 Task: Use the formula "DSTDEVP" in spreadsheet "Project portfolio".
Action: Mouse moved to (287, 334)
Screenshot: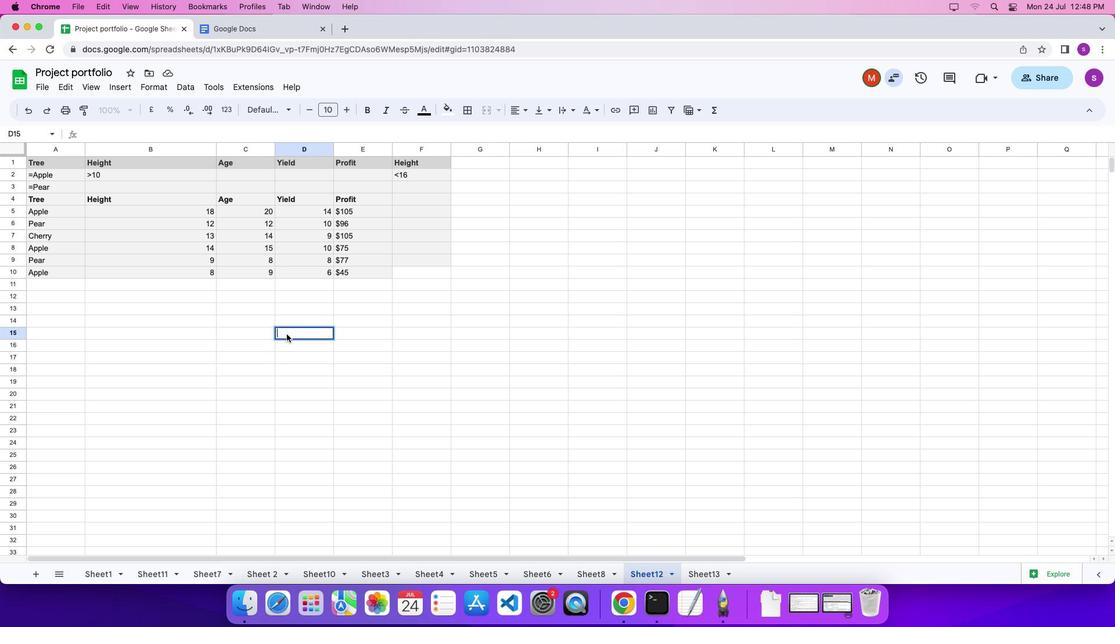 
Action: Mouse pressed left at (287, 334)
Screenshot: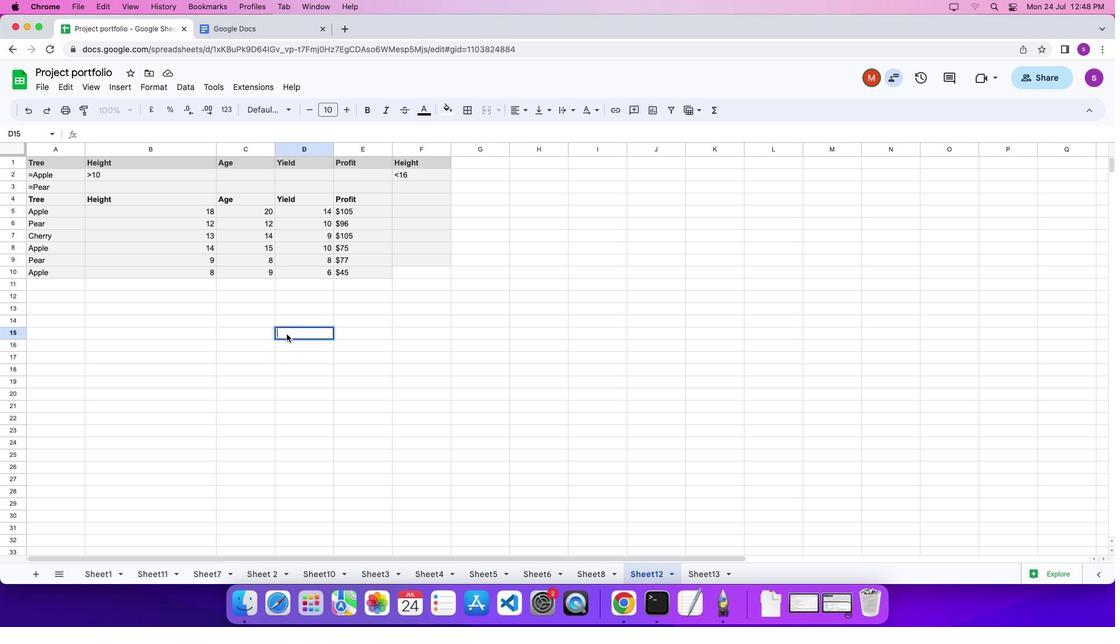 
Action: Key pressed '='
Screenshot: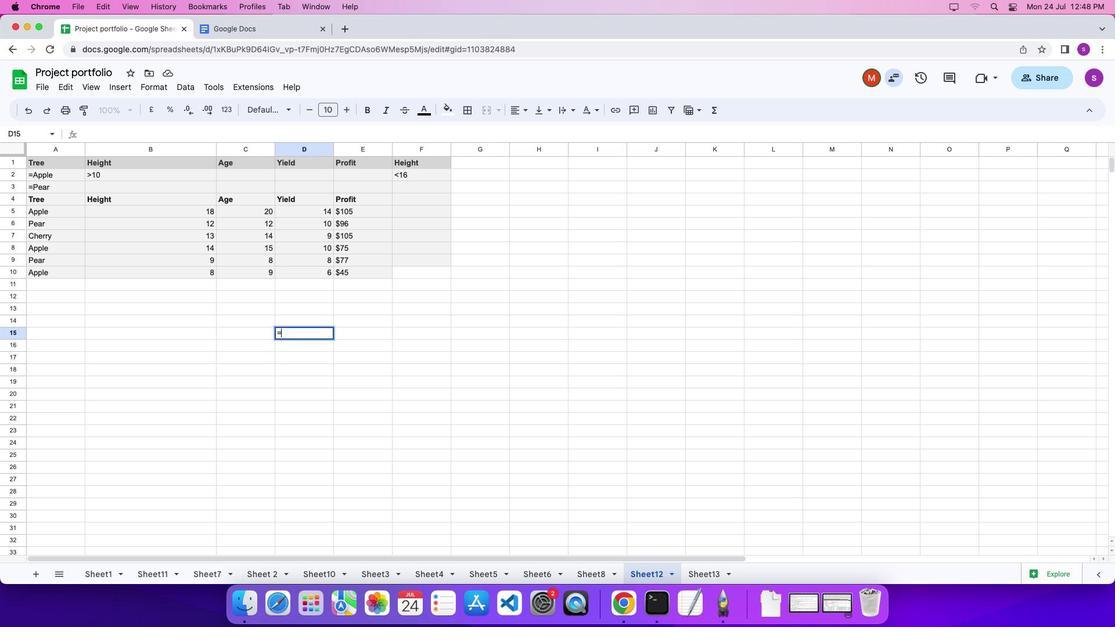 
Action: Mouse moved to (714, 107)
Screenshot: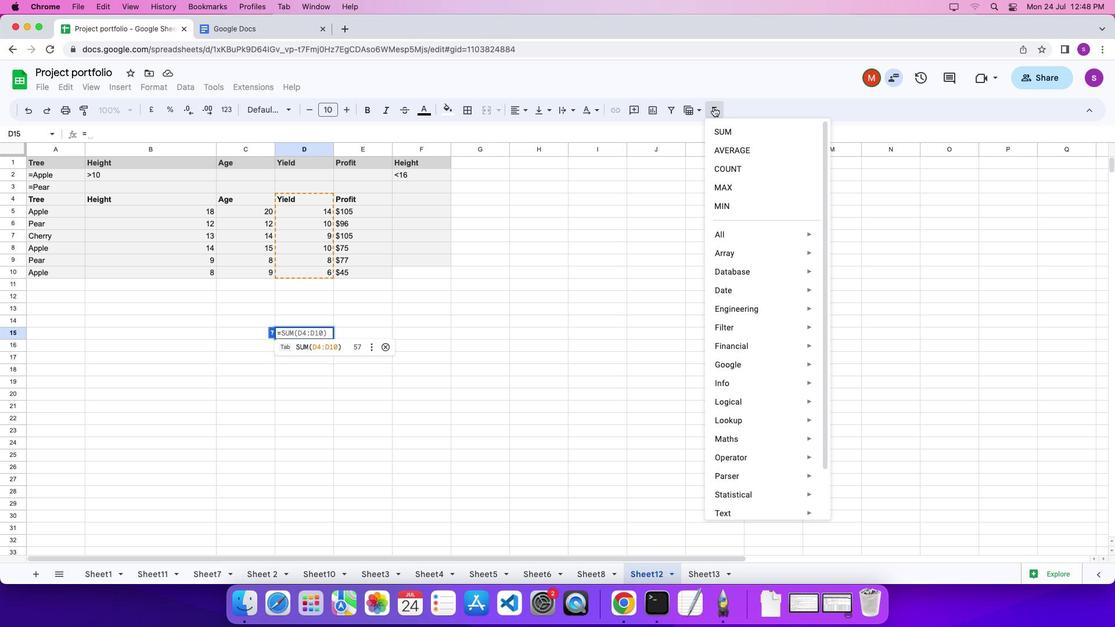 
Action: Mouse pressed left at (714, 107)
Screenshot: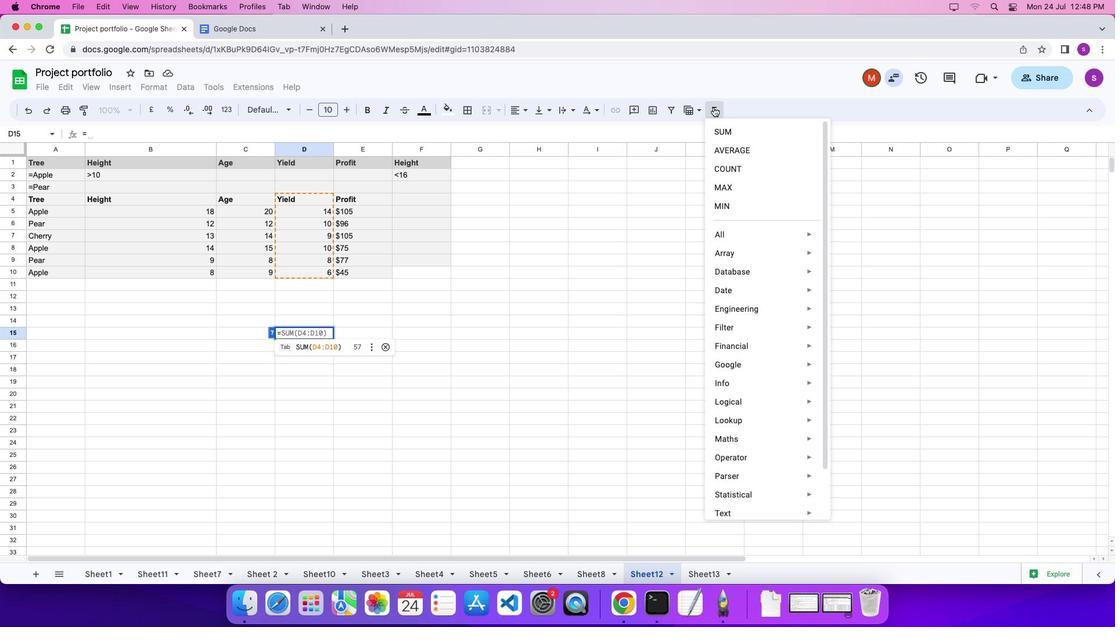
Action: Mouse moved to (892, 387)
Screenshot: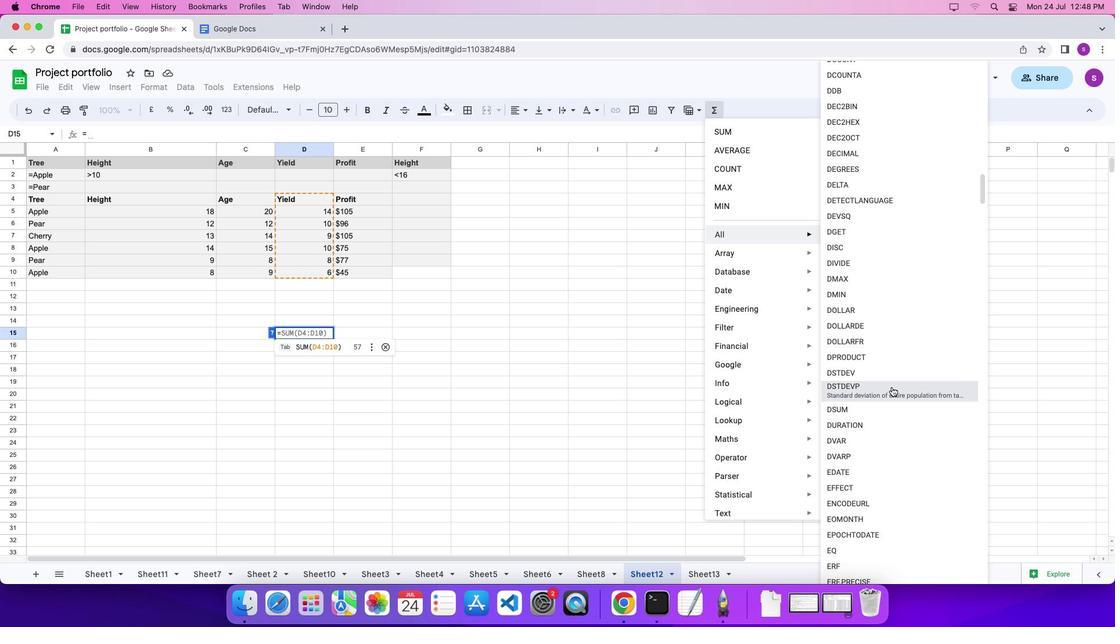 
Action: Mouse pressed left at (892, 387)
Screenshot: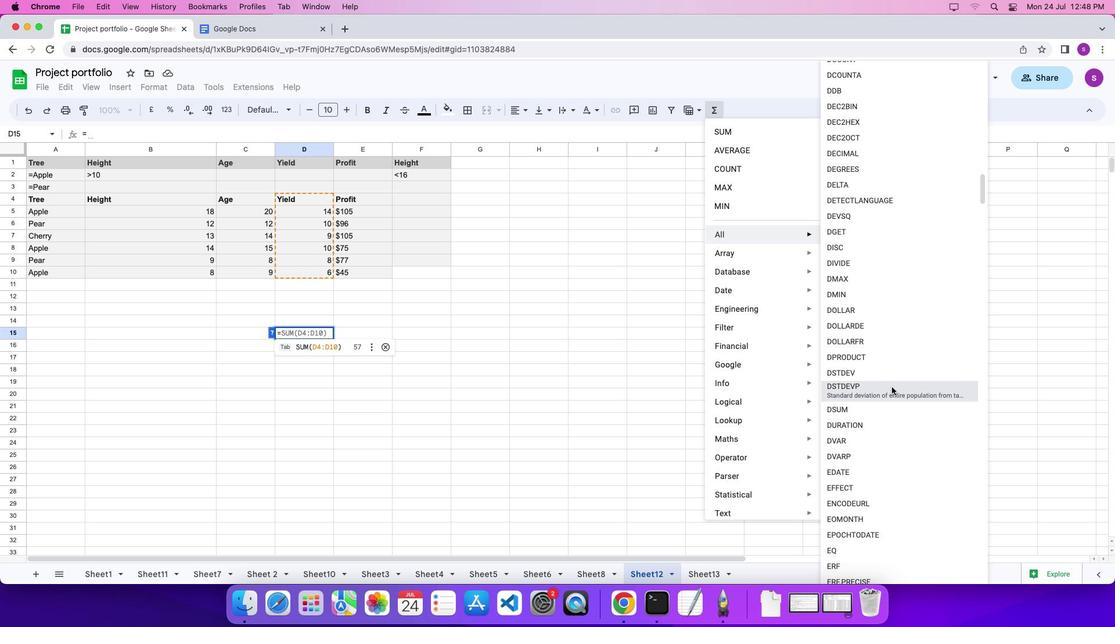 
Action: Mouse moved to (58, 197)
Screenshot: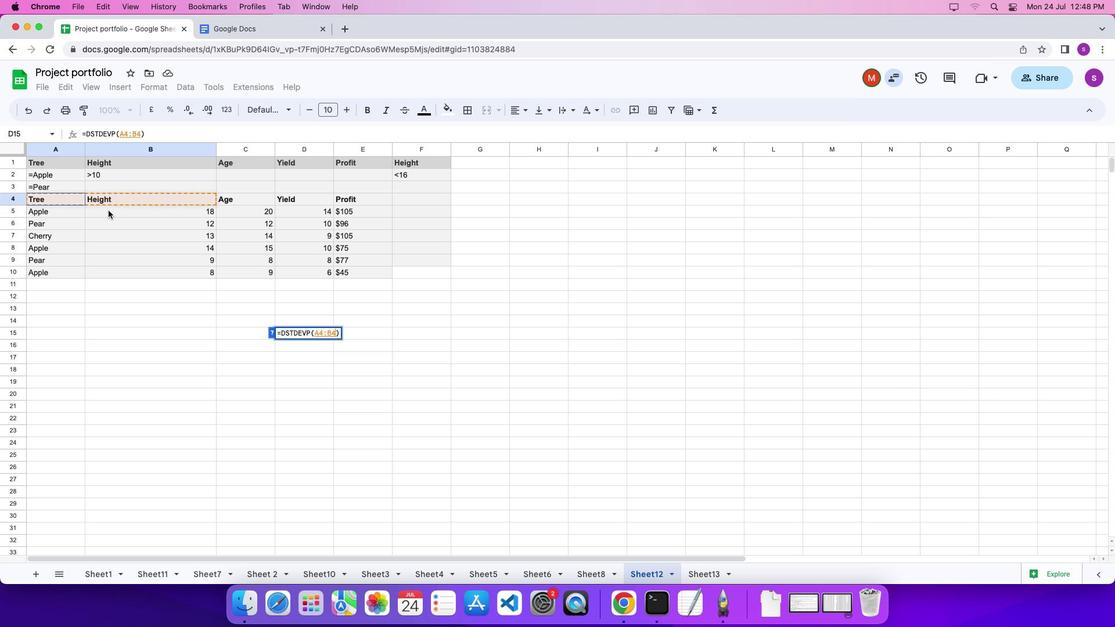 
Action: Mouse pressed left at (58, 197)
Screenshot: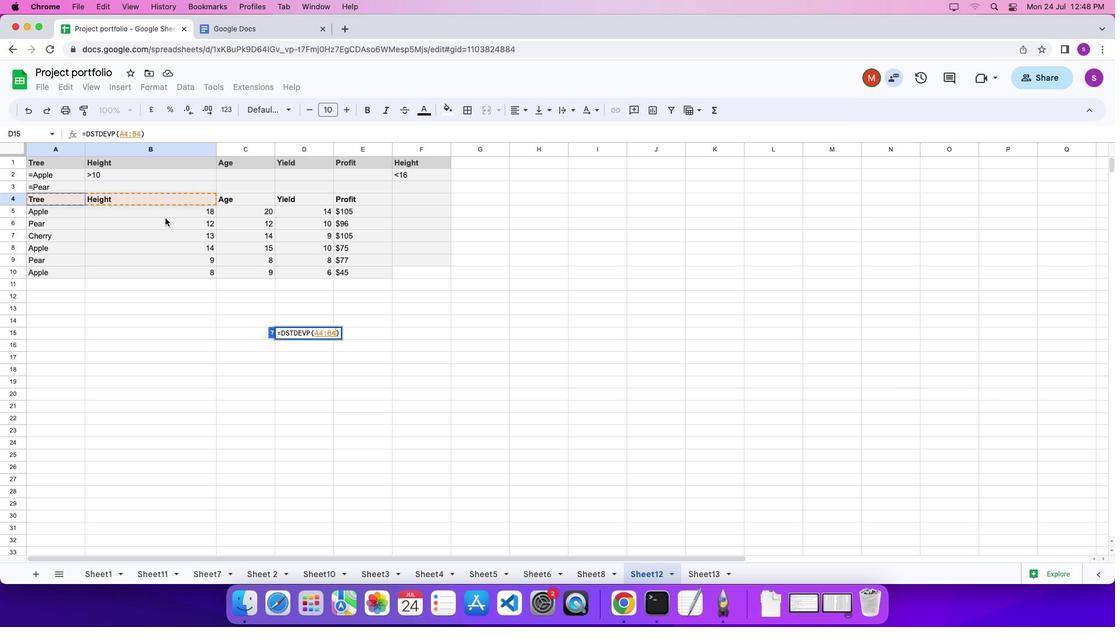 
Action: Mouse moved to (352, 273)
Screenshot: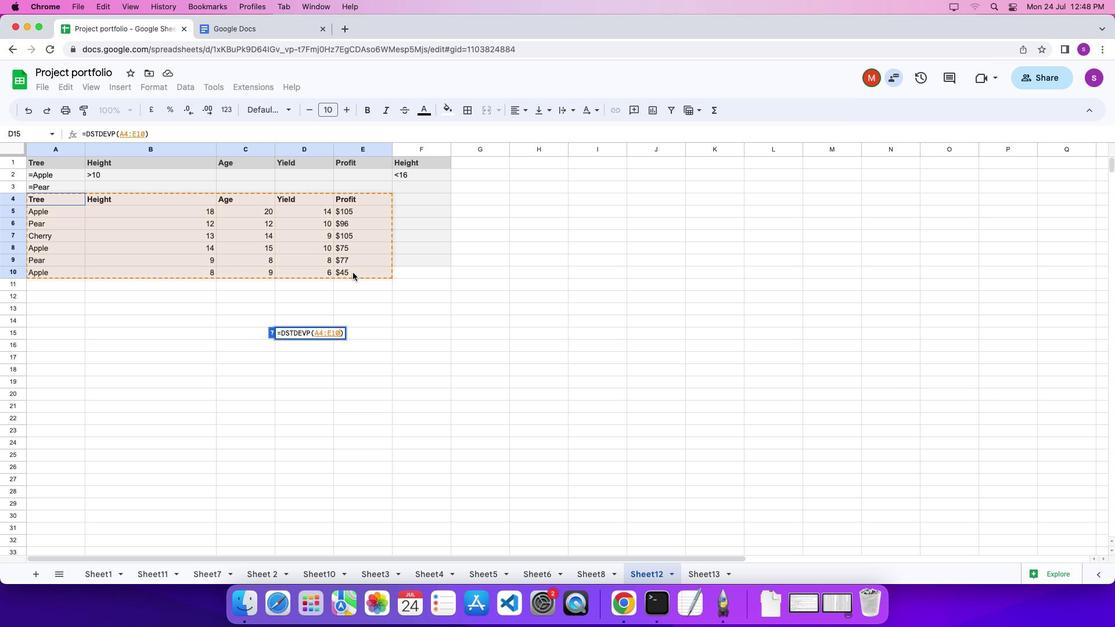 
Action: Key pressed ','Key.shift_r'"'Key.shift'Y''i''e''l''d'Key.shift_r'"'','
Screenshot: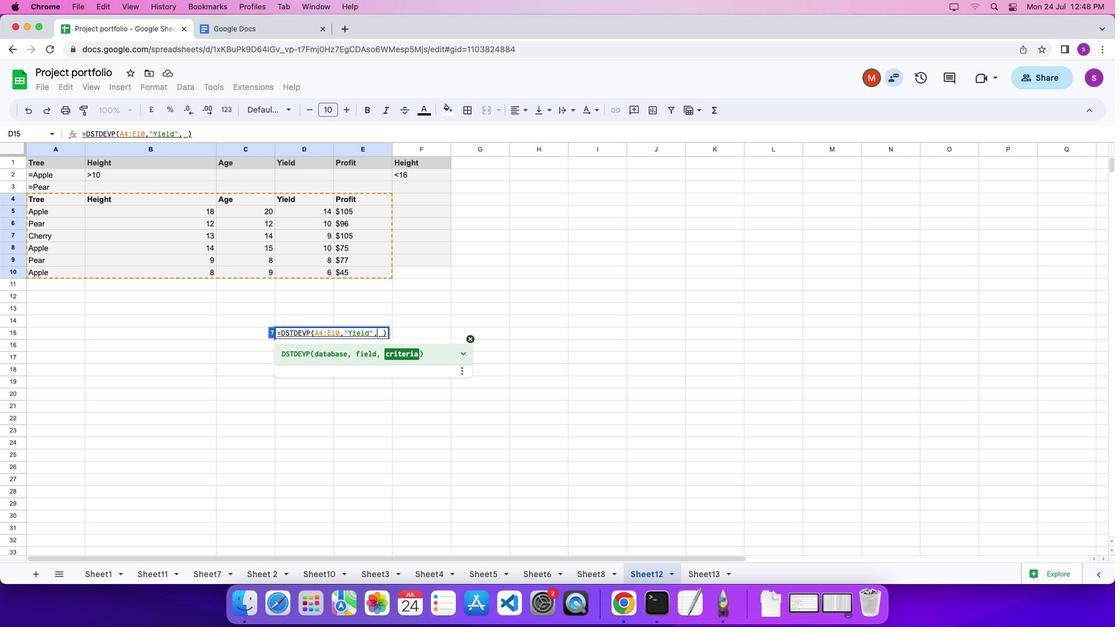 
Action: Mouse moved to (45, 163)
Screenshot: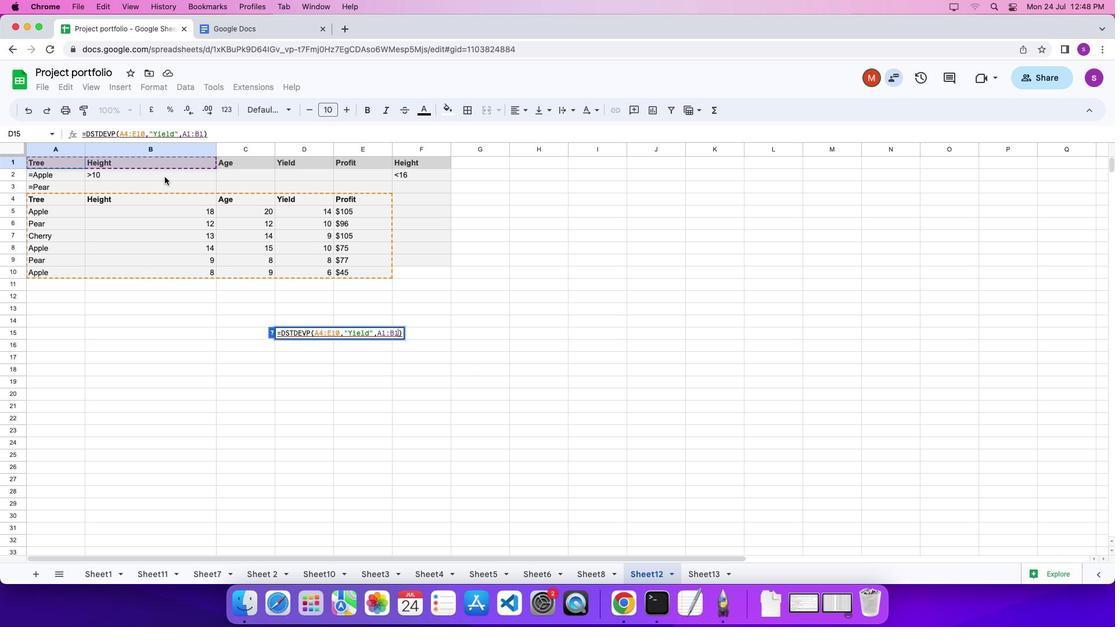 
Action: Mouse pressed left at (45, 163)
Screenshot: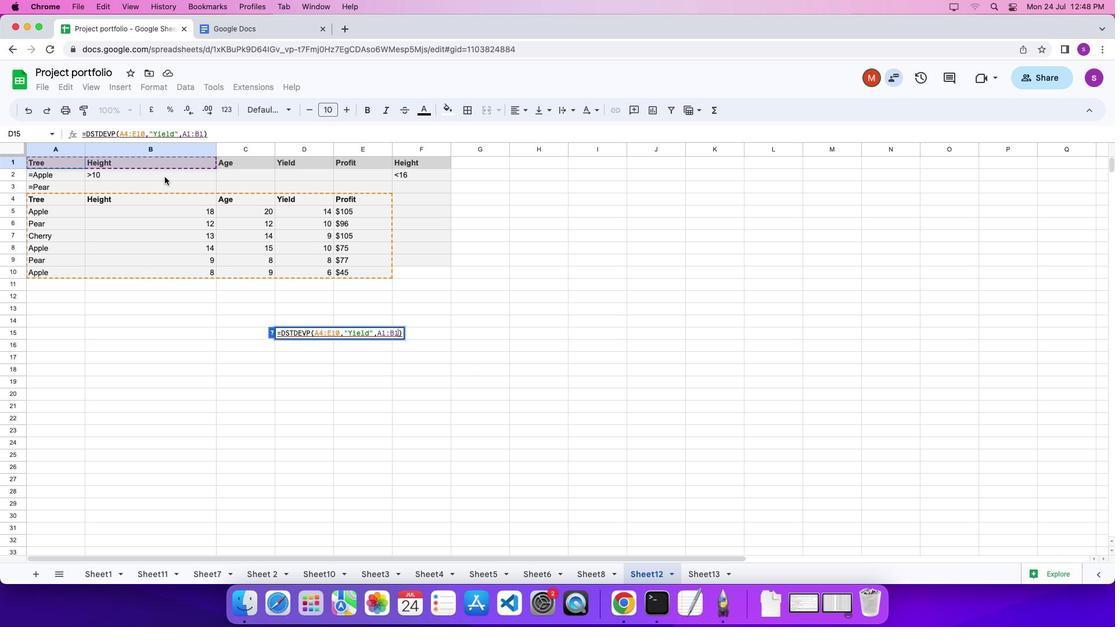 
Action: Mouse moved to (426, 206)
Screenshot: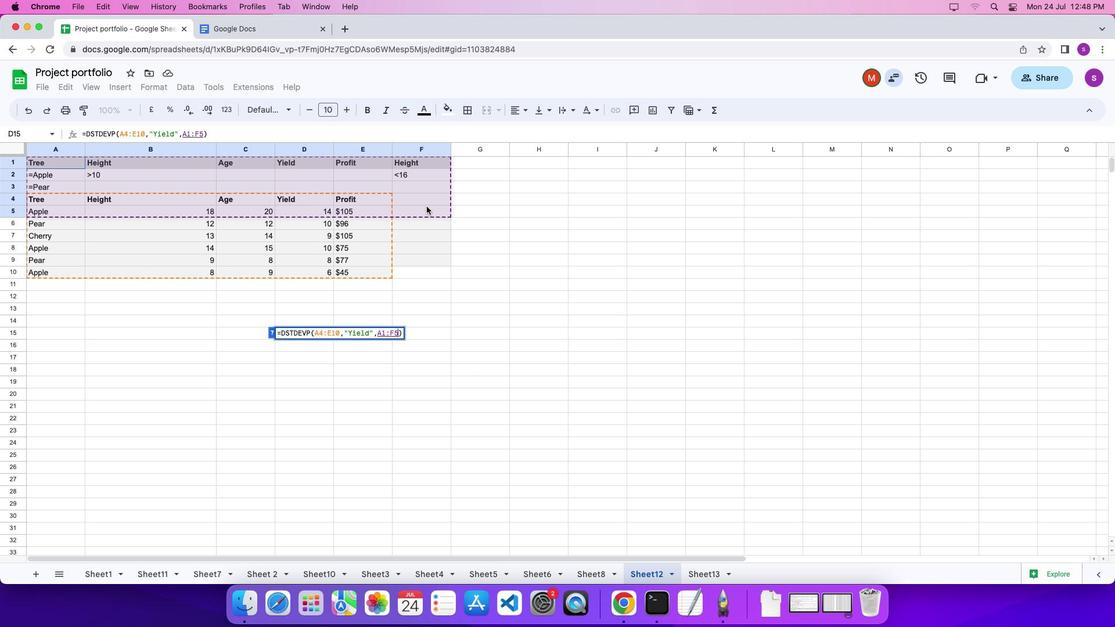 
Action: Key pressed '\x03'
Screenshot: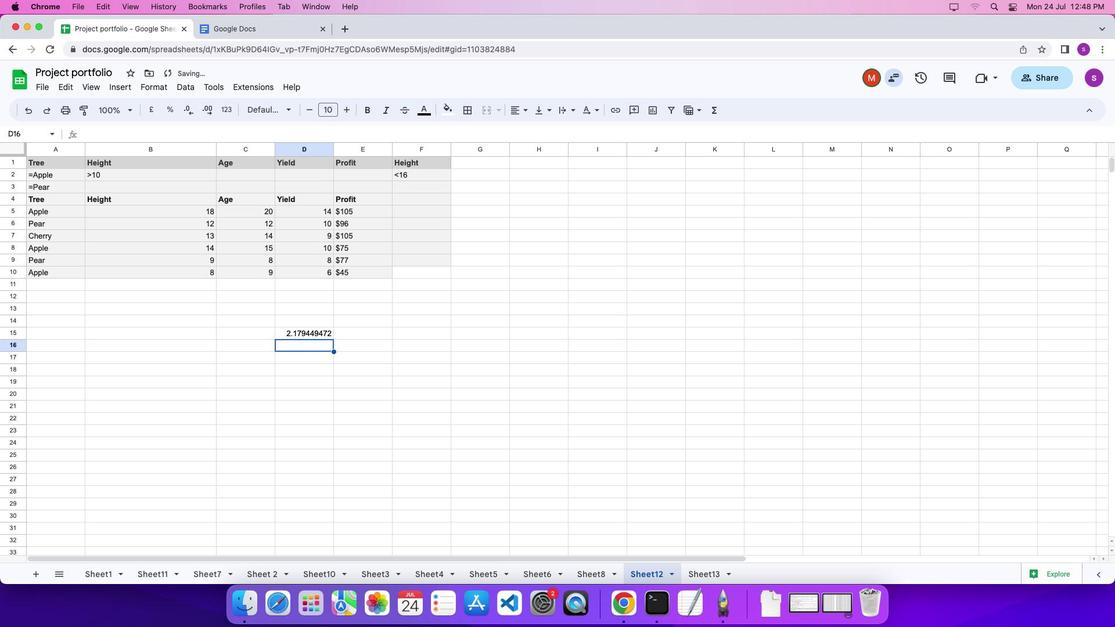 
Action: Mouse moved to (439, 216)
Screenshot: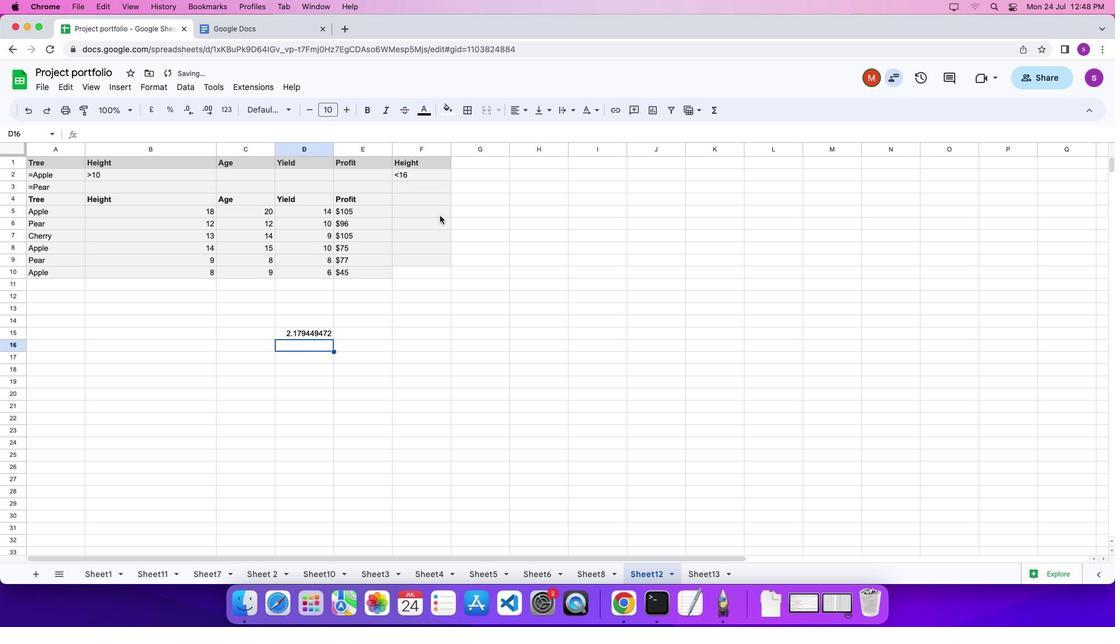 
